 Task: Create a due date automation trigger when advanced on, on the wednesday before a card is due add content with a name or a description not ending with resume at 11:00 AM.
Action: Mouse moved to (1119, 87)
Screenshot: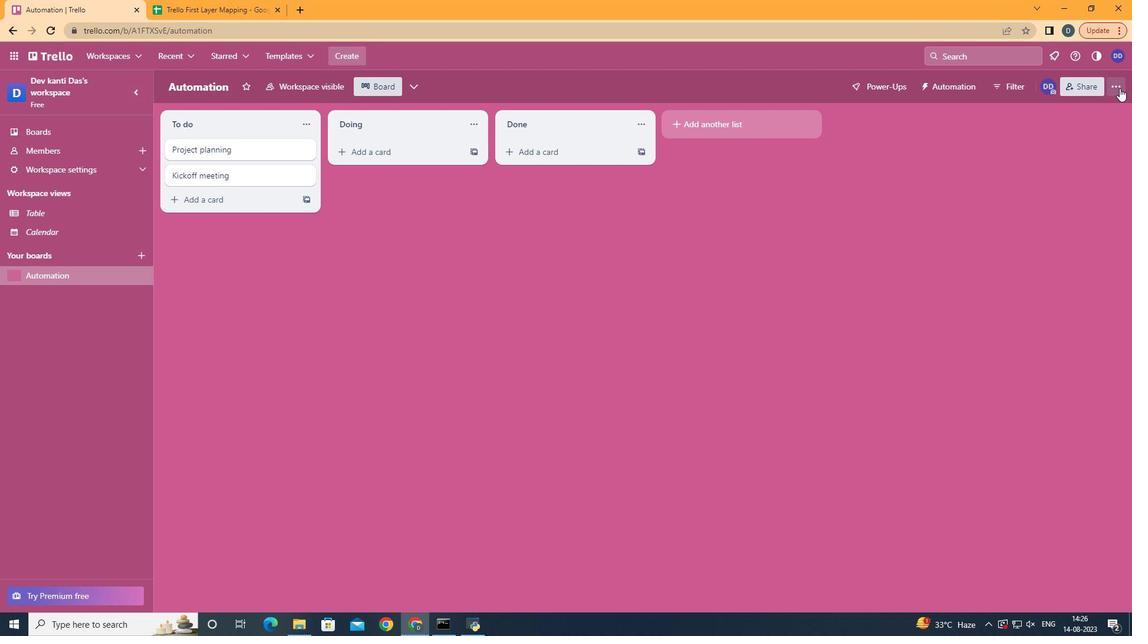 
Action: Mouse pressed left at (1119, 87)
Screenshot: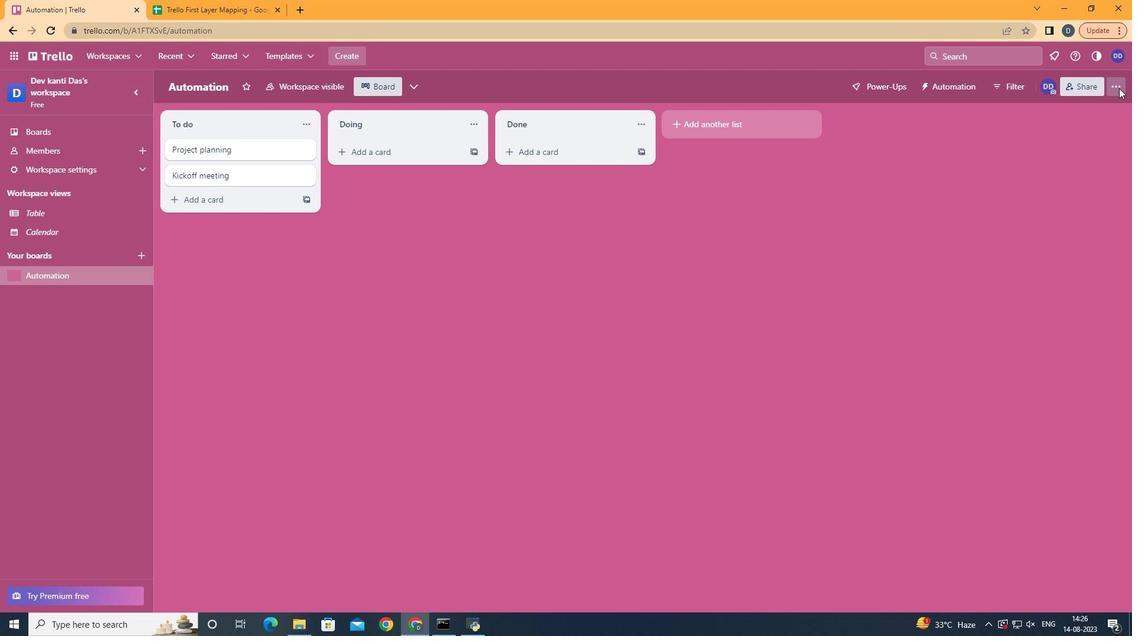 
Action: Mouse moved to (1034, 242)
Screenshot: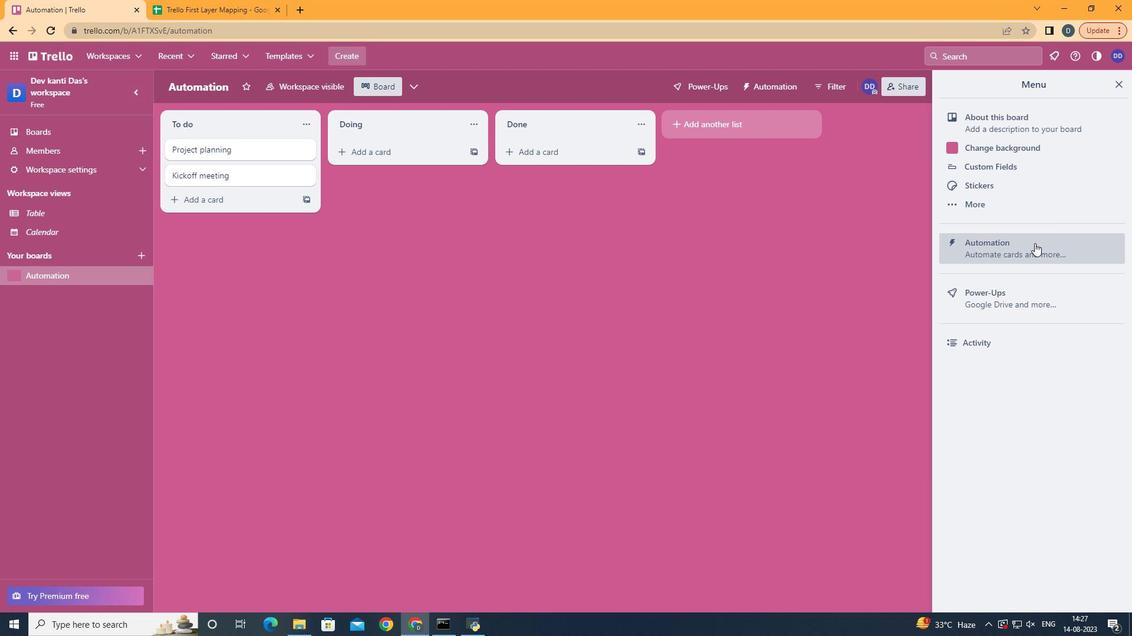 
Action: Mouse pressed left at (1034, 242)
Screenshot: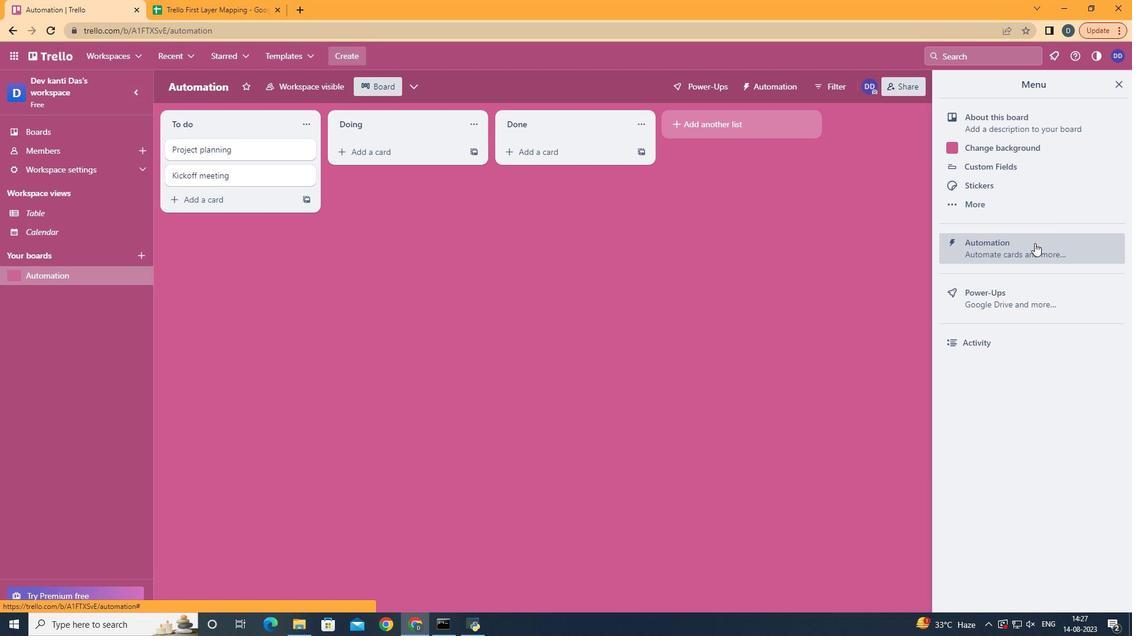 
Action: Mouse moved to (209, 227)
Screenshot: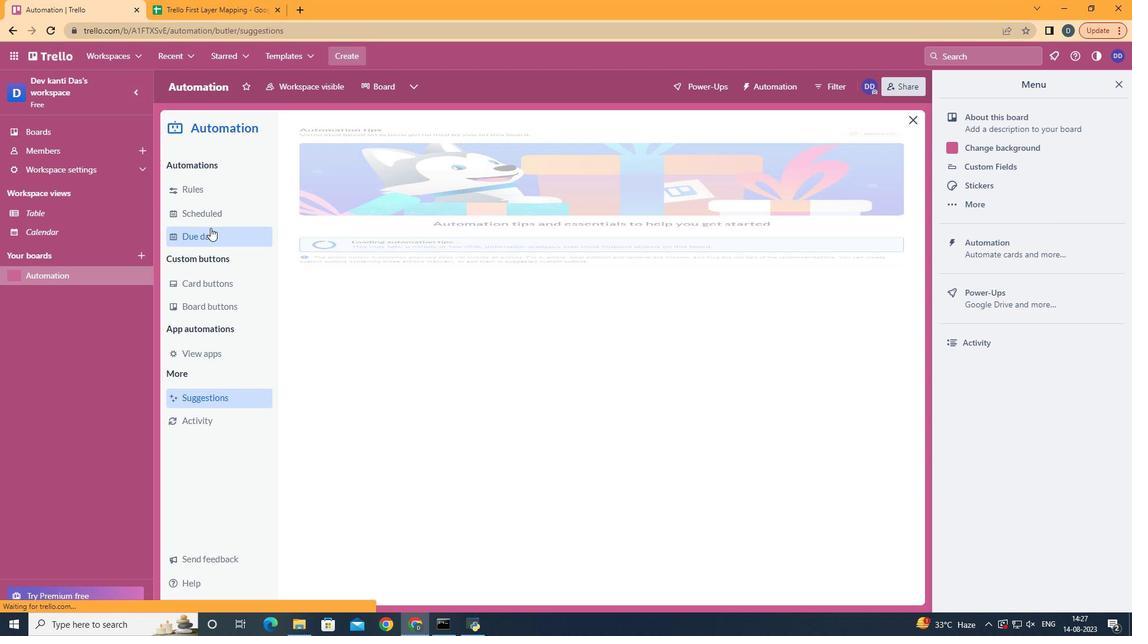 
Action: Mouse pressed left at (209, 227)
Screenshot: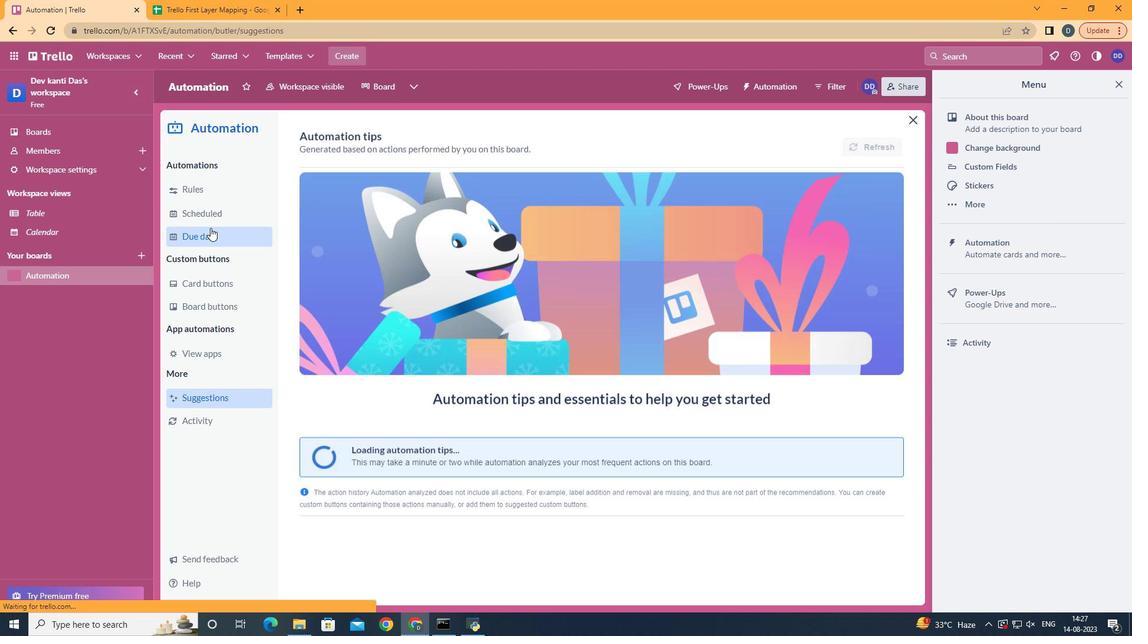 
Action: Mouse moved to (829, 138)
Screenshot: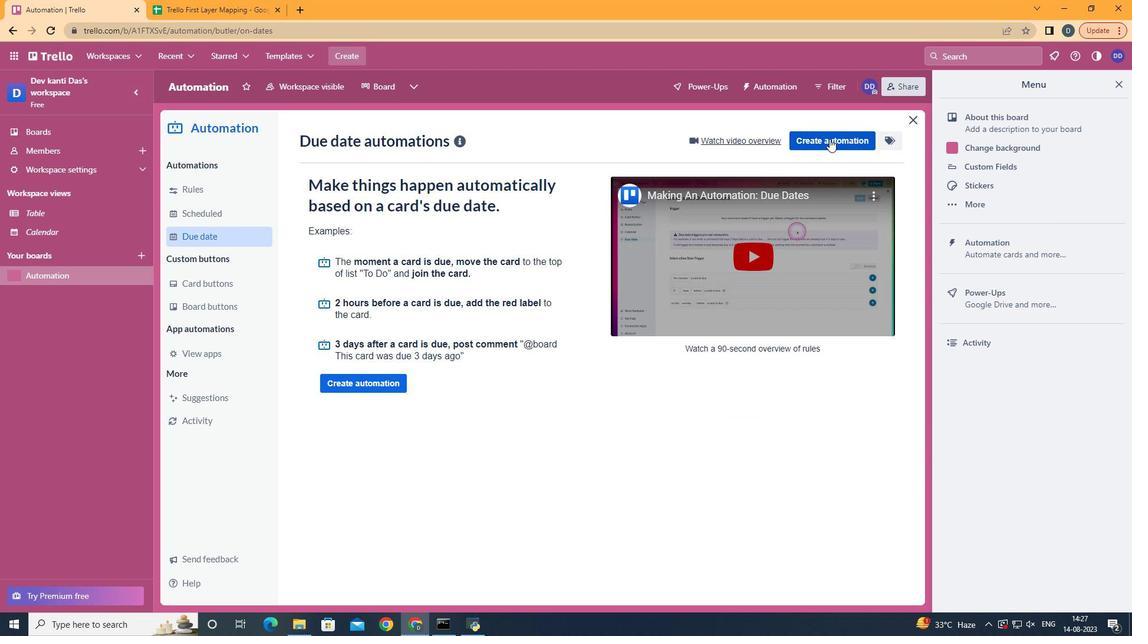 
Action: Mouse pressed left at (829, 138)
Screenshot: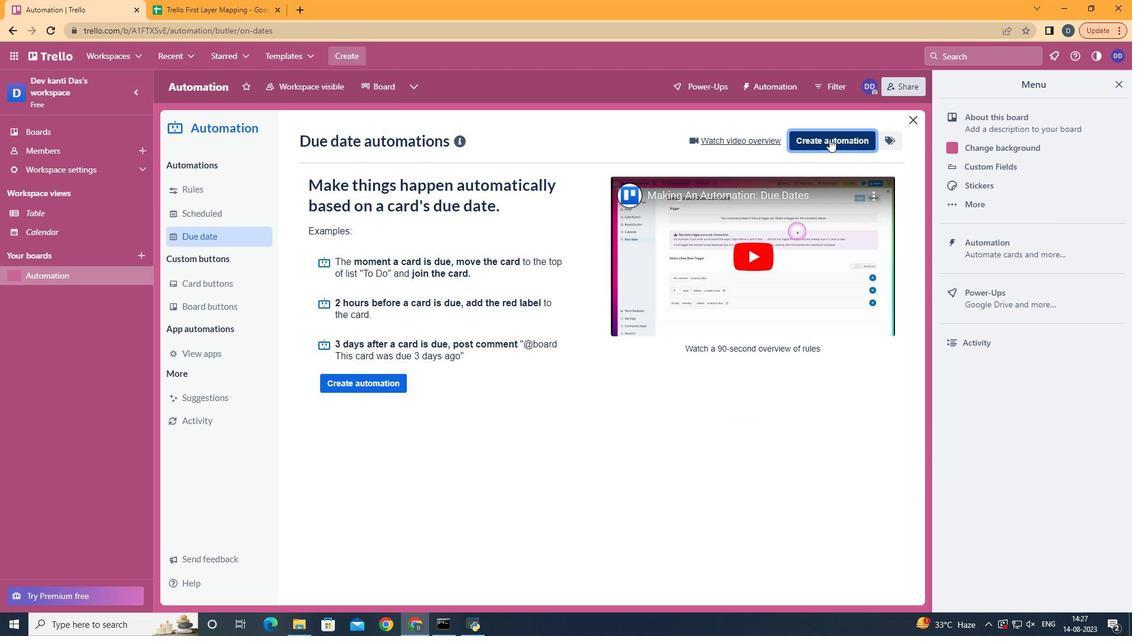 
Action: Mouse moved to (622, 257)
Screenshot: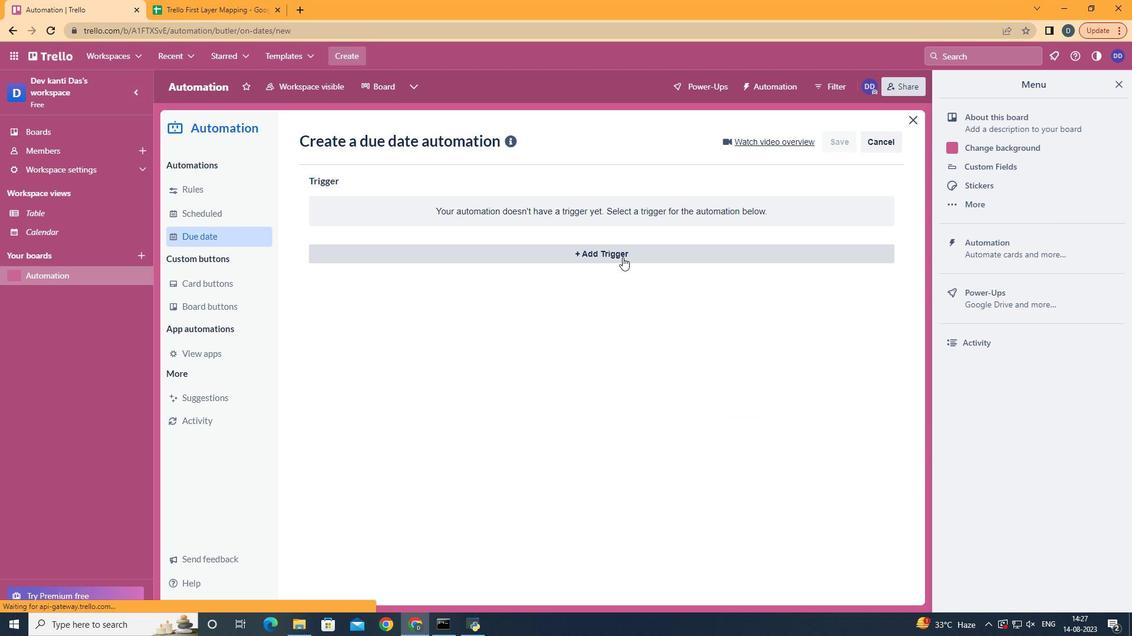 
Action: Mouse pressed left at (622, 257)
Screenshot: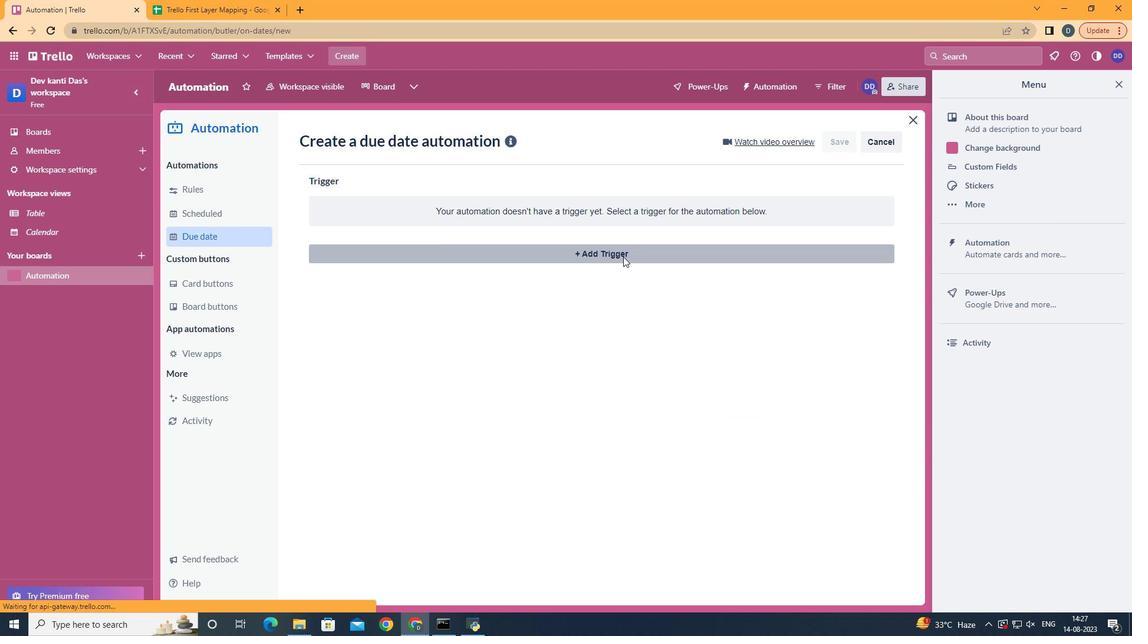 
Action: Mouse moved to (390, 362)
Screenshot: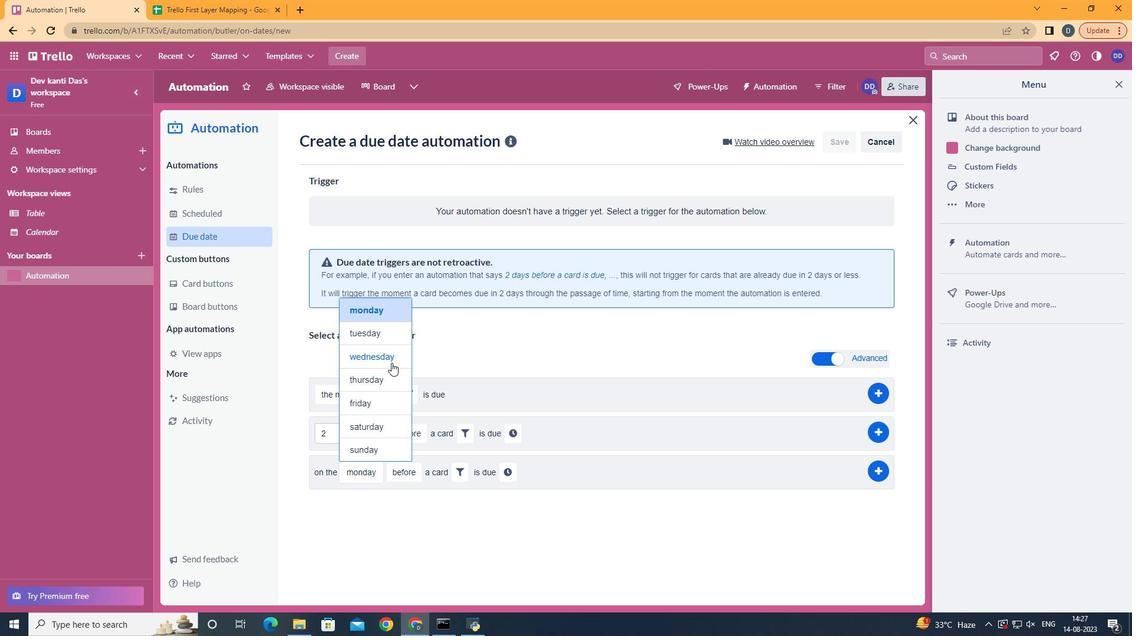 
Action: Mouse pressed left at (390, 362)
Screenshot: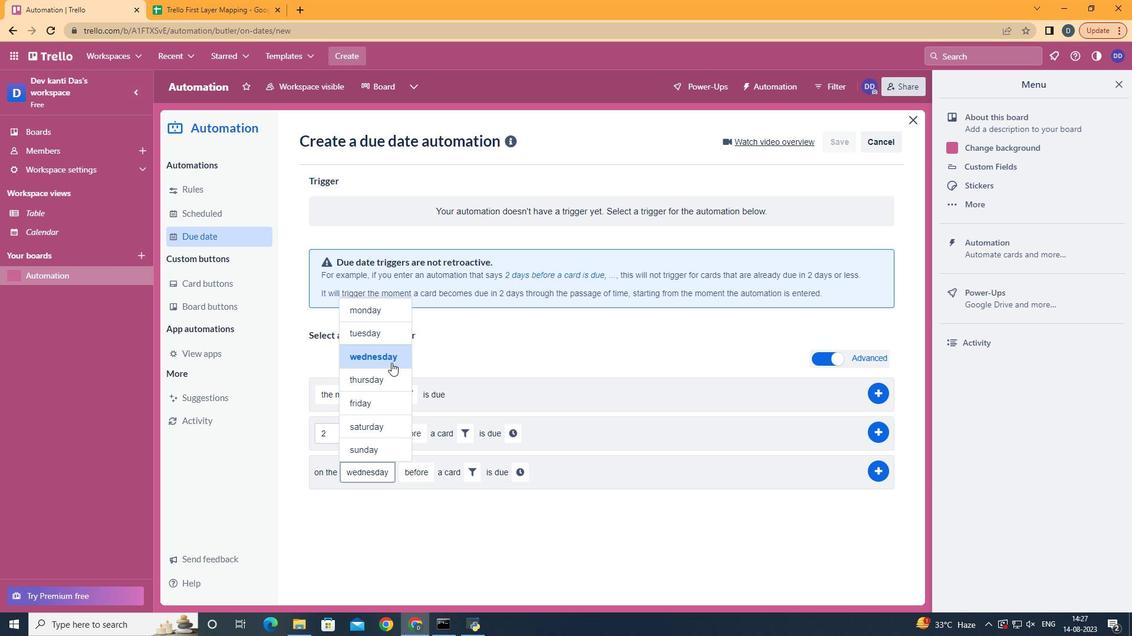 
Action: Mouse moved to (474, 463)
Screenshot: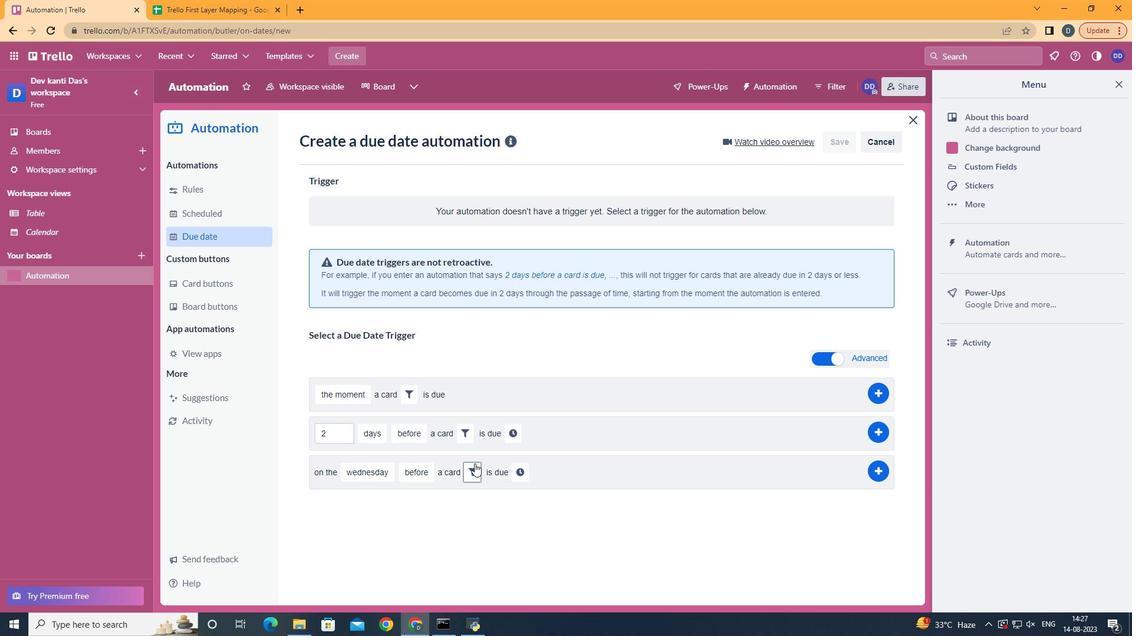 
Action: Mouse pressed left at (474, 463)
Screenshot: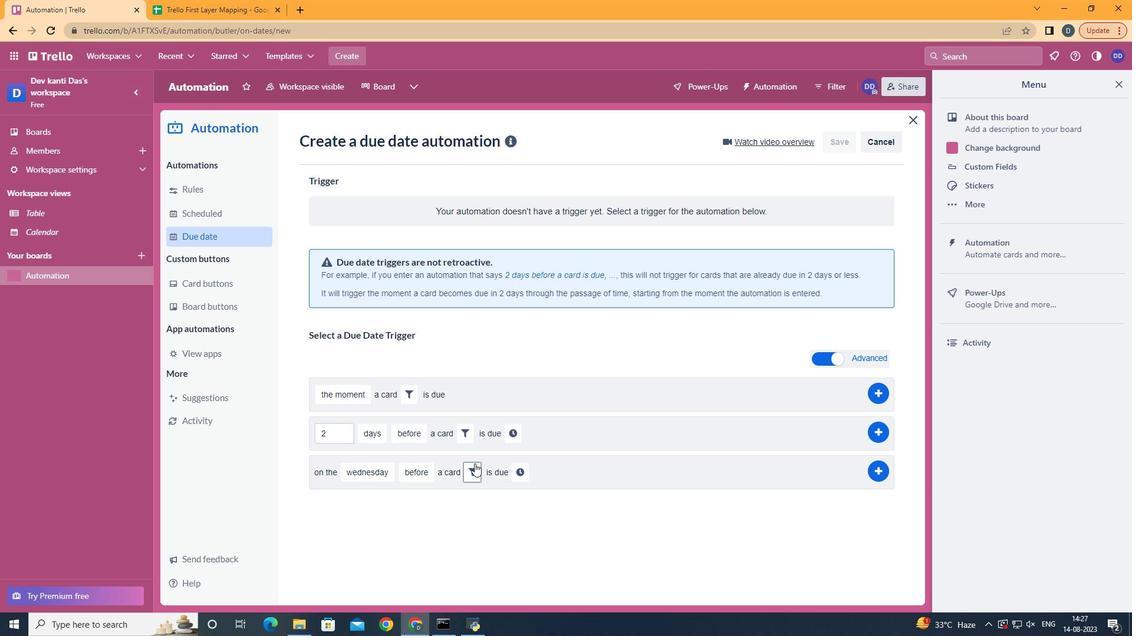 
Action: Mouse moved to (603, 511)
Screenshot: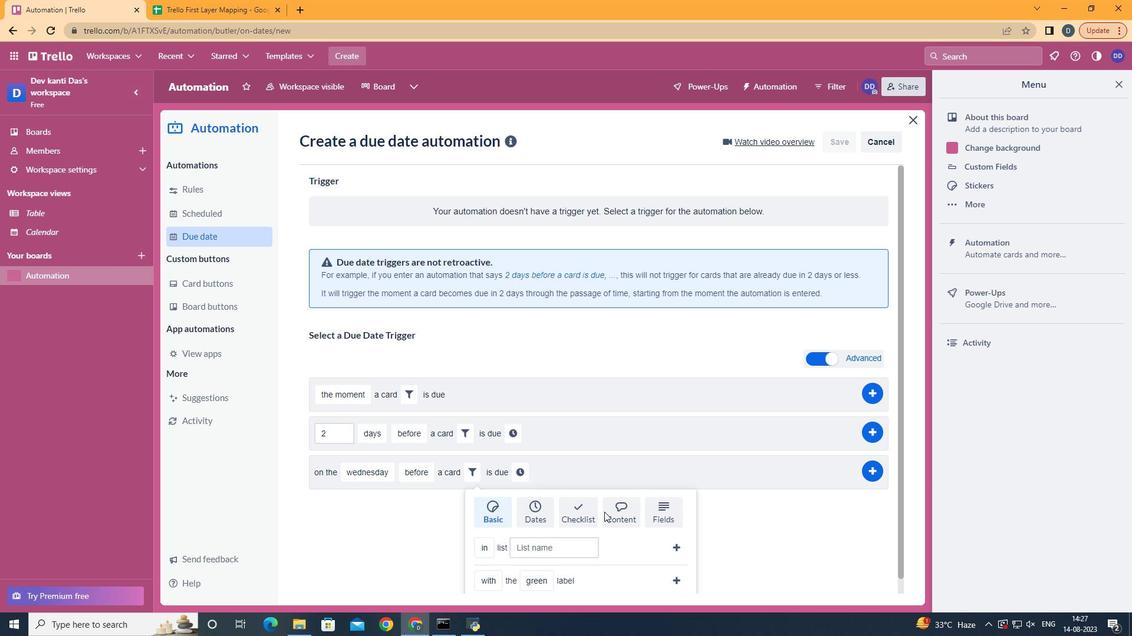 
Action: Mouse pressed left at (603, 511)
Screenshot: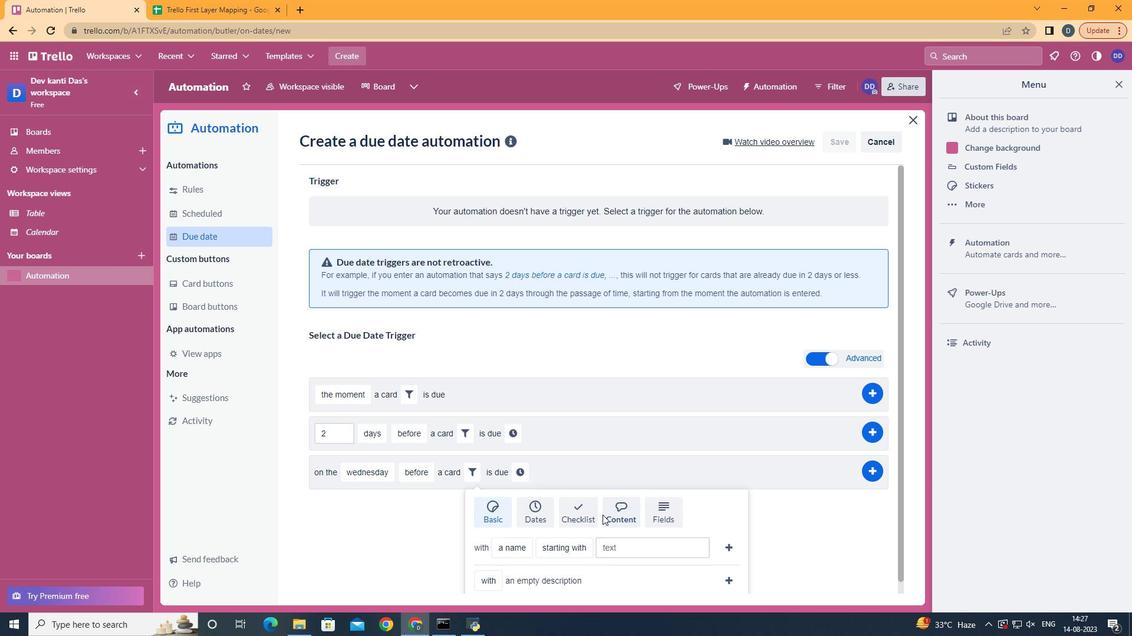 
Action: Mouse moved to (514, 528)
Screenshot: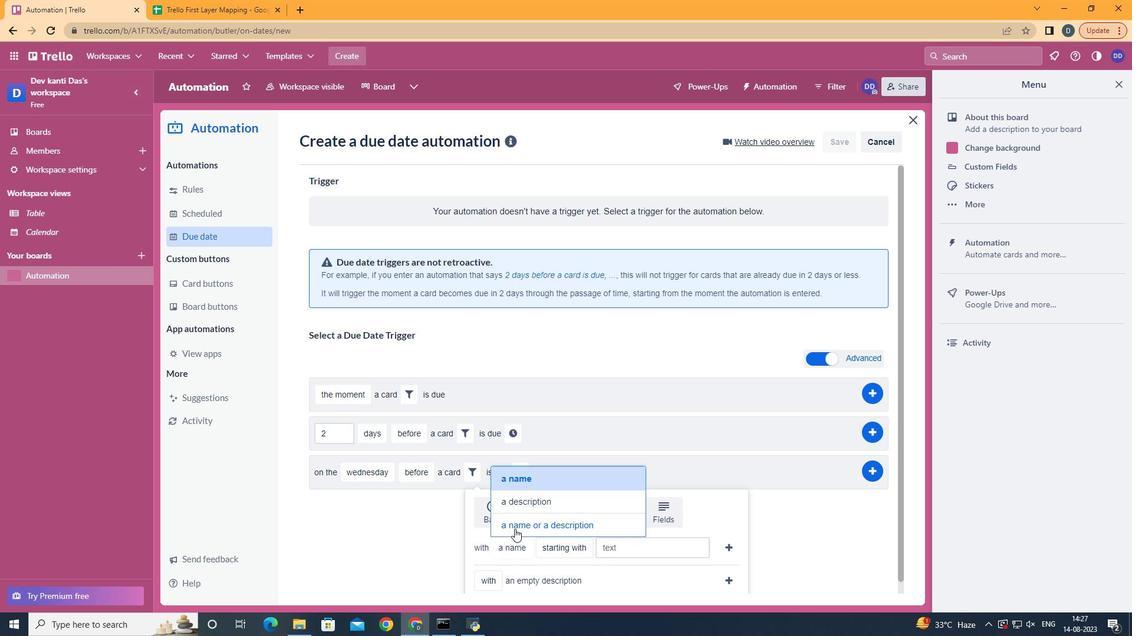 
Action: Mouse pressed left at (514, 528)
Screenshot: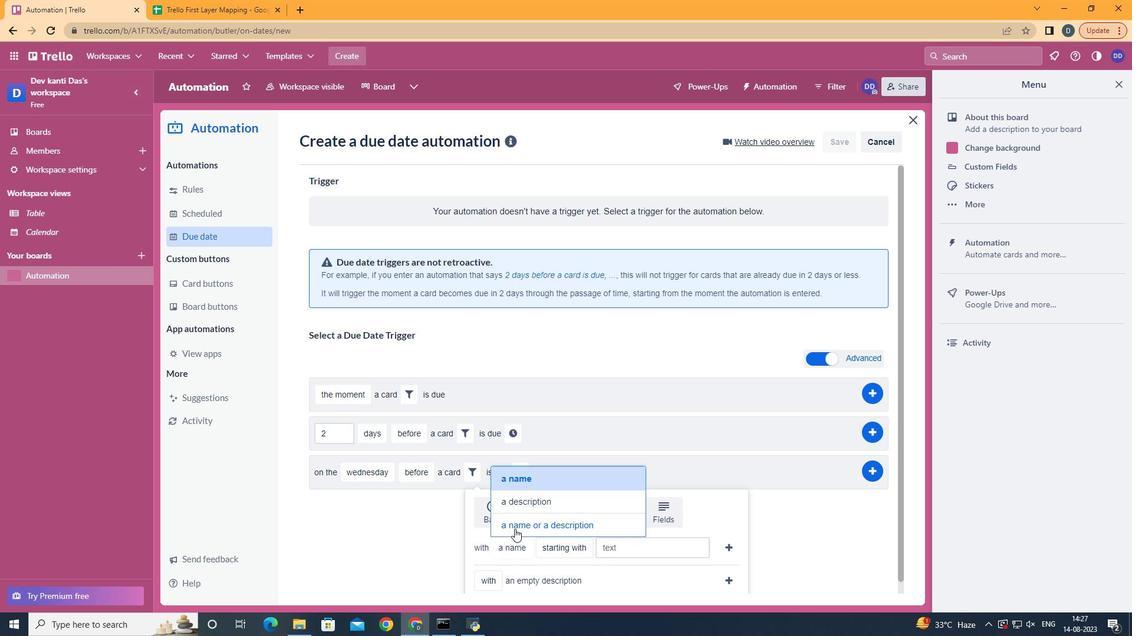 
Action: Mouse moved to (651, 498)
Screenshot: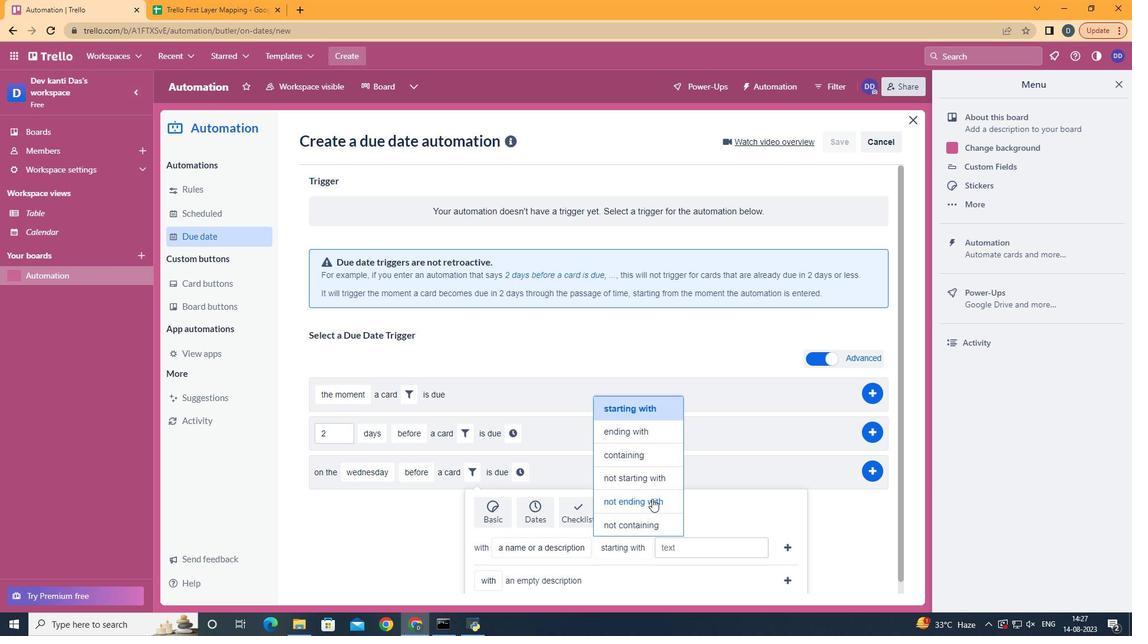 
Action: Mouse pressed left at (651, 498)
Screenshot: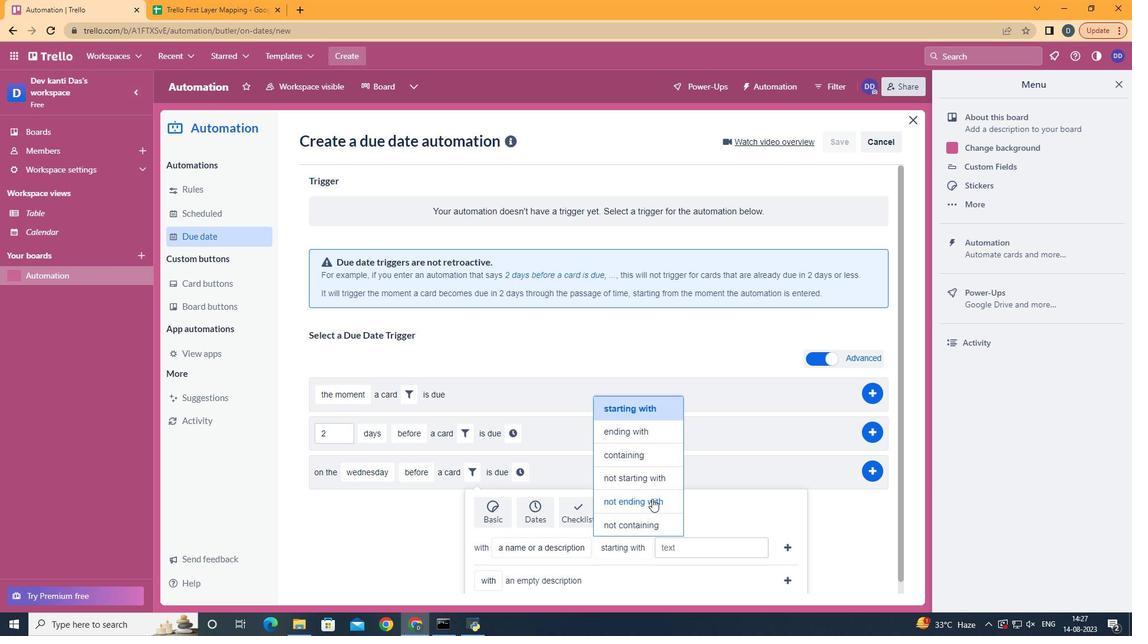 
Action: Mouse moved to (728, 541)
Screenshot: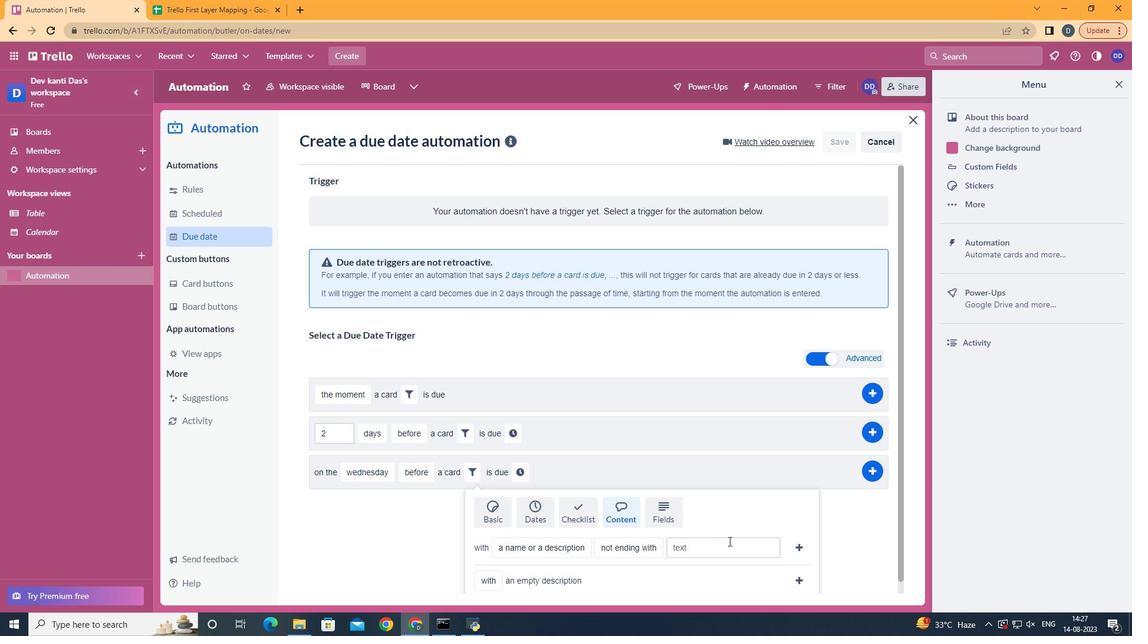
Action: Mouse pressed left at (728, 541)
Screenshot: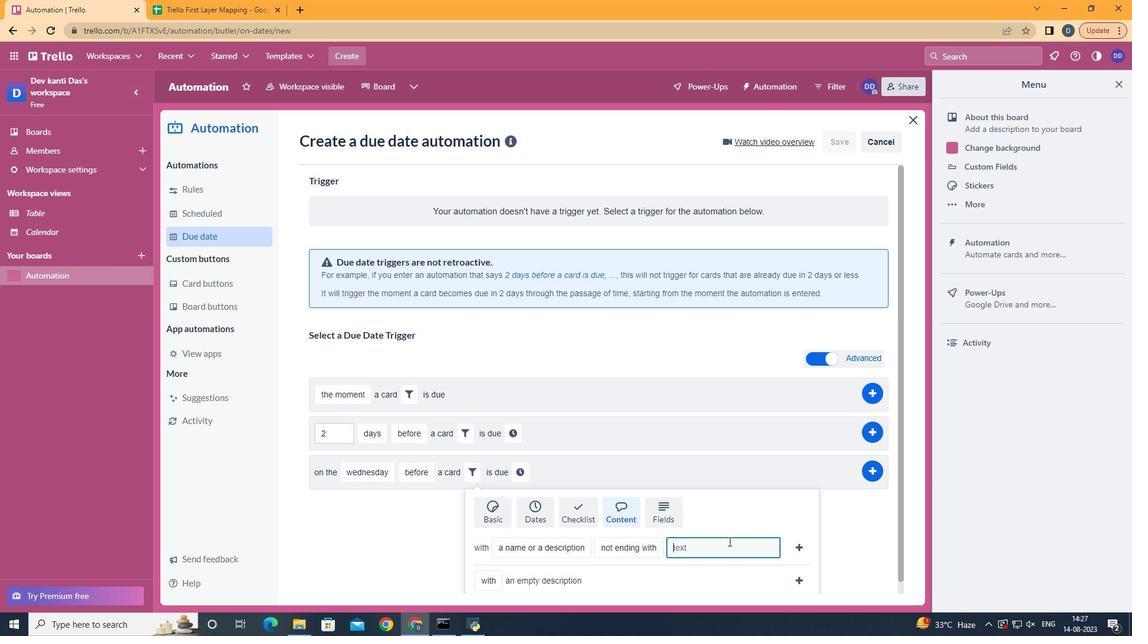 
Action: Key pressed resume
Screenshot: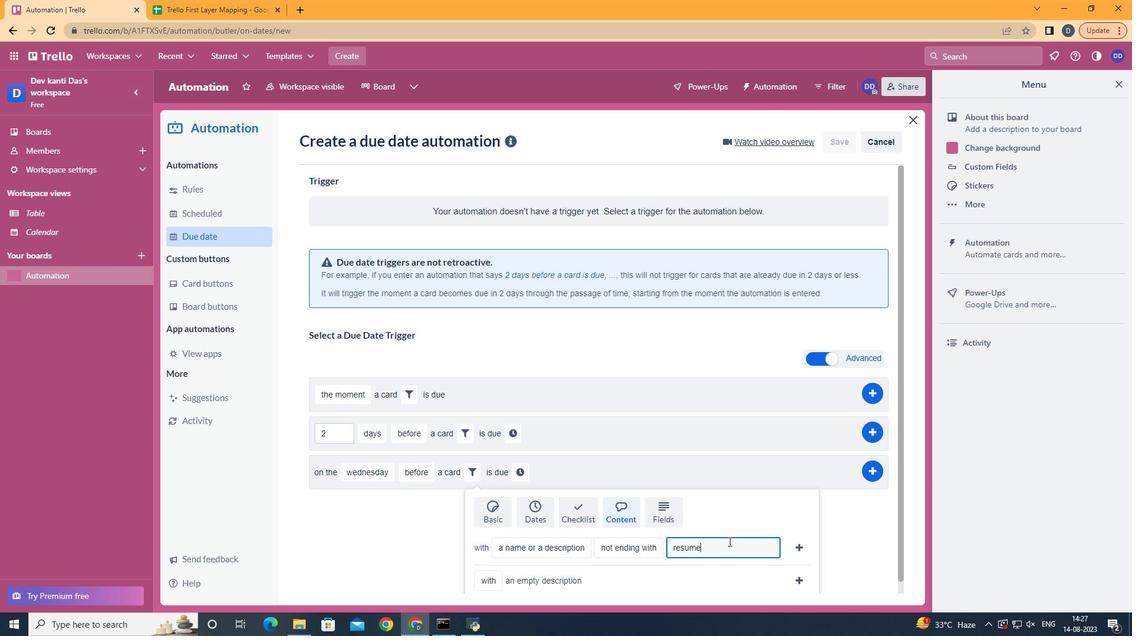 
Action: Mouse moved to (794, 542)
Screenshot: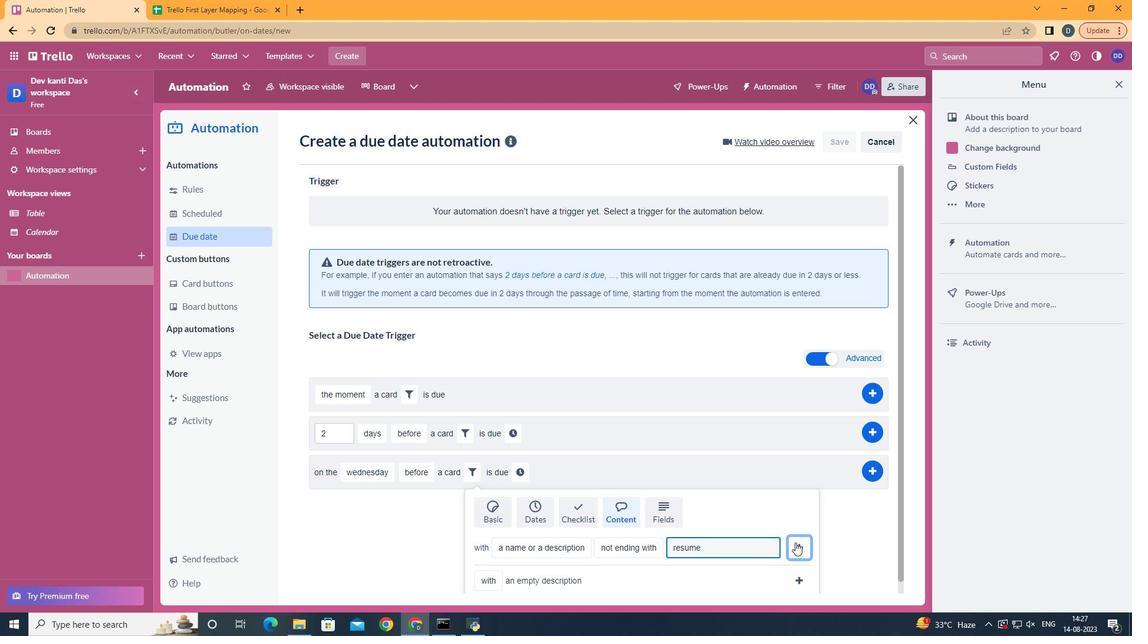 
Action: Mouse pressed left at (794, 542)
Screenshot: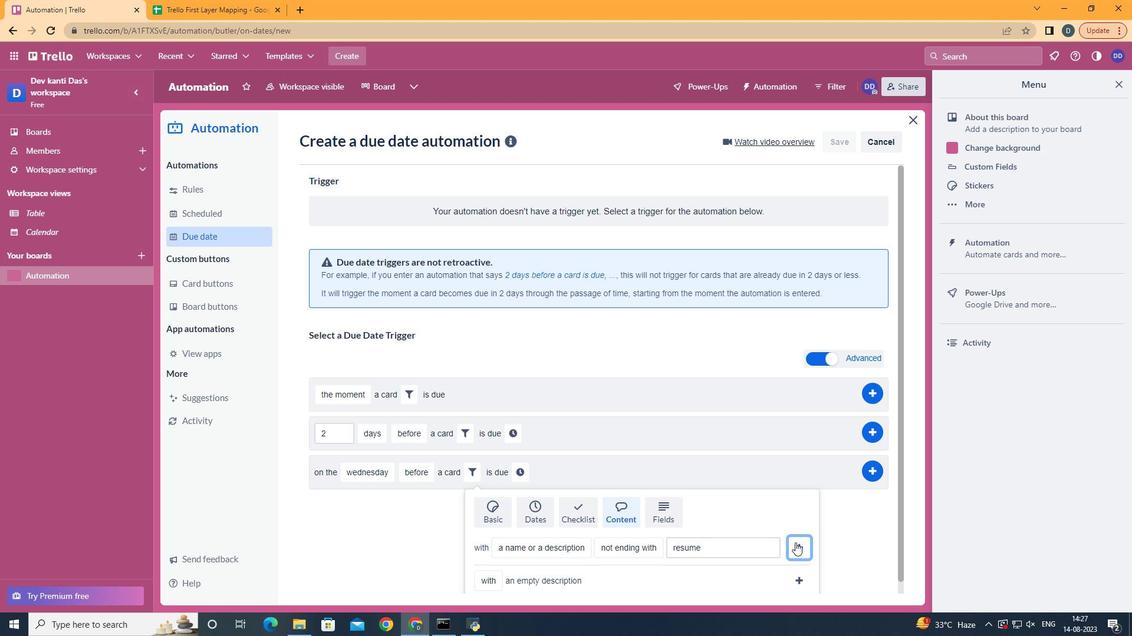 
Action: Mouse moved to (741, 469)
Screenshot: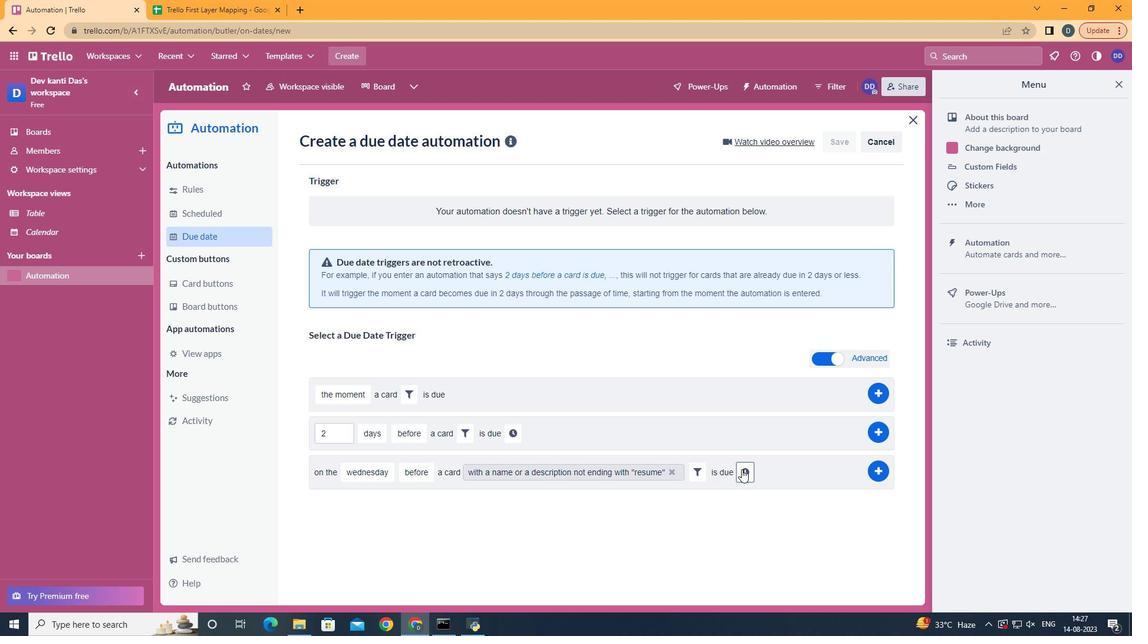 
Action: Mouse pressed left at (741, 469)
Screenshot: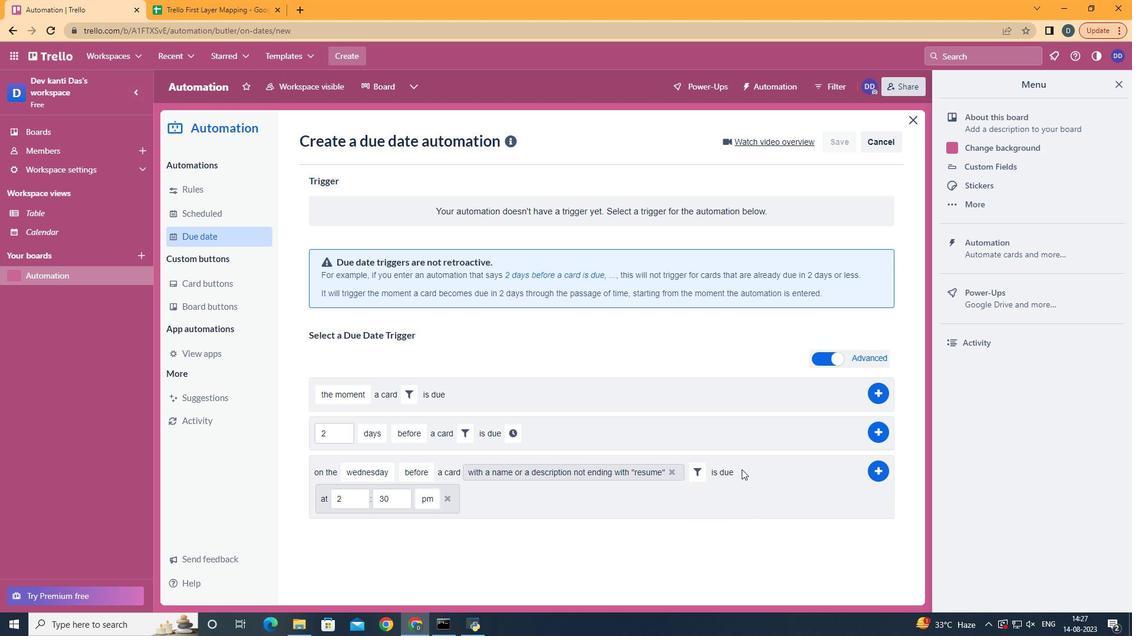 
Action: Mouse moved to (344, 500)
Screenshot: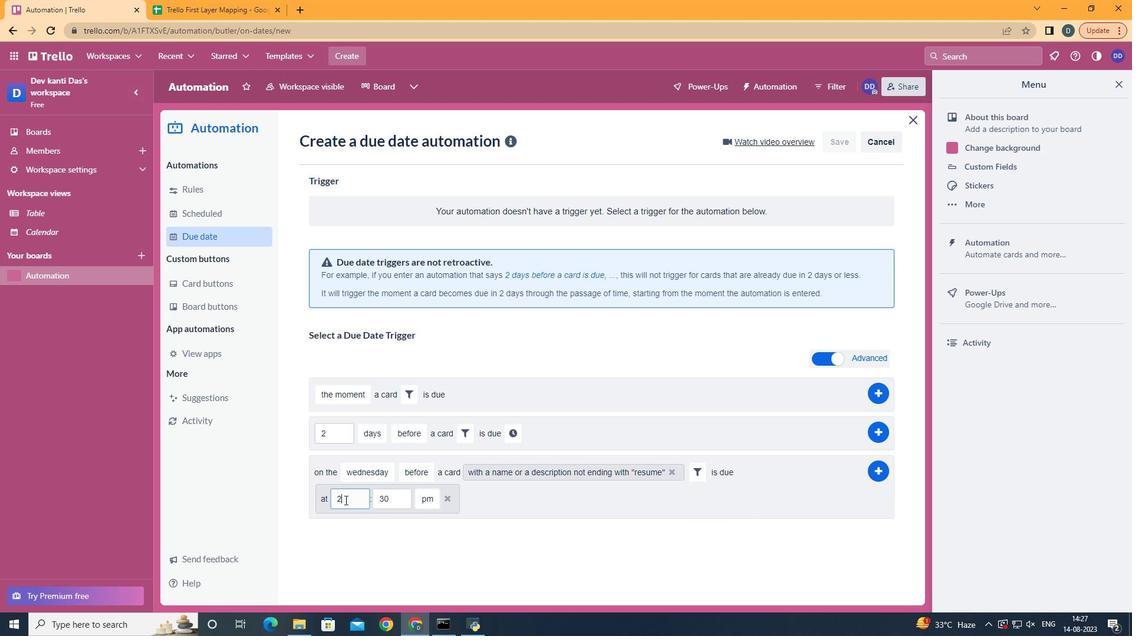 
Action: Mouse pressed left at (344, 500)
Screenshot: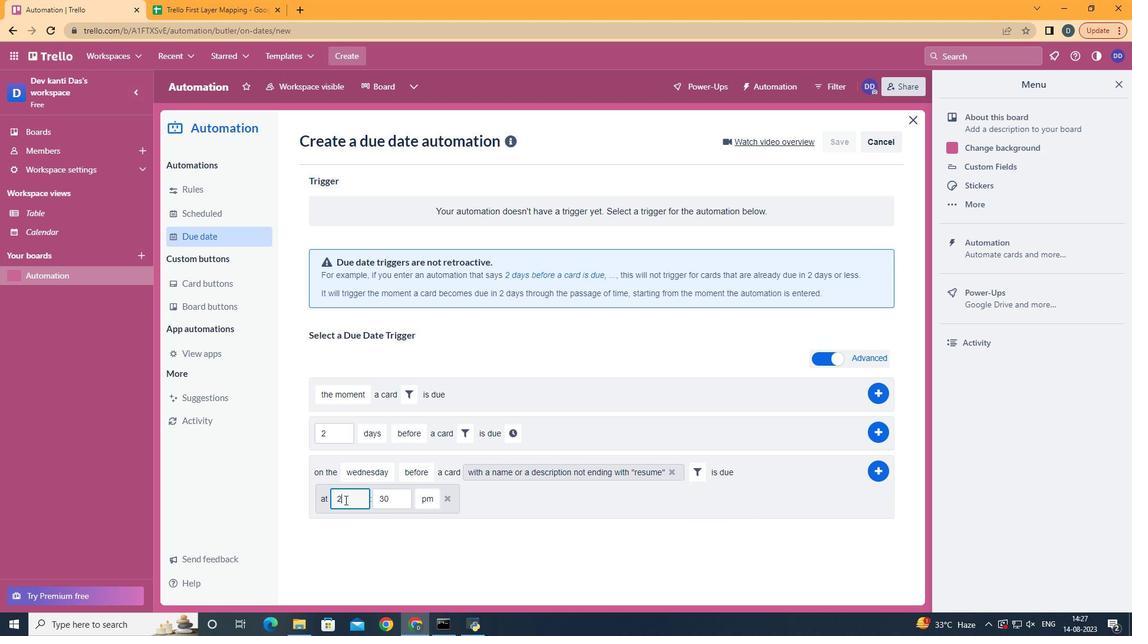 
Action: Mouse moved to (342, 499)
Screenshot: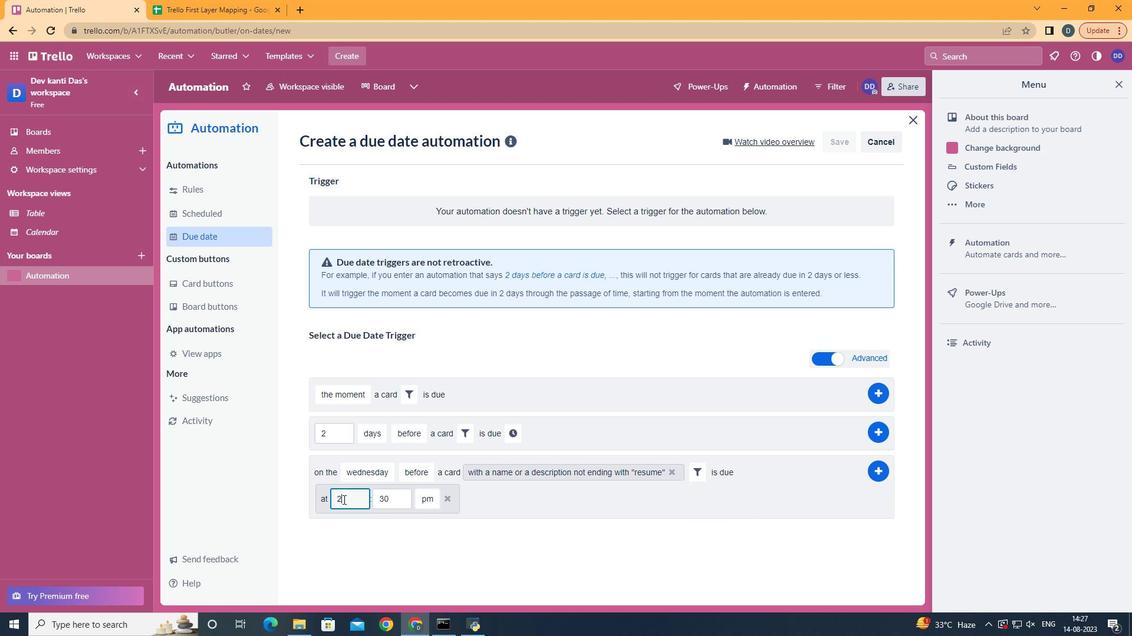 
Action: Key pressed <Key.backspace>11
Screenshot: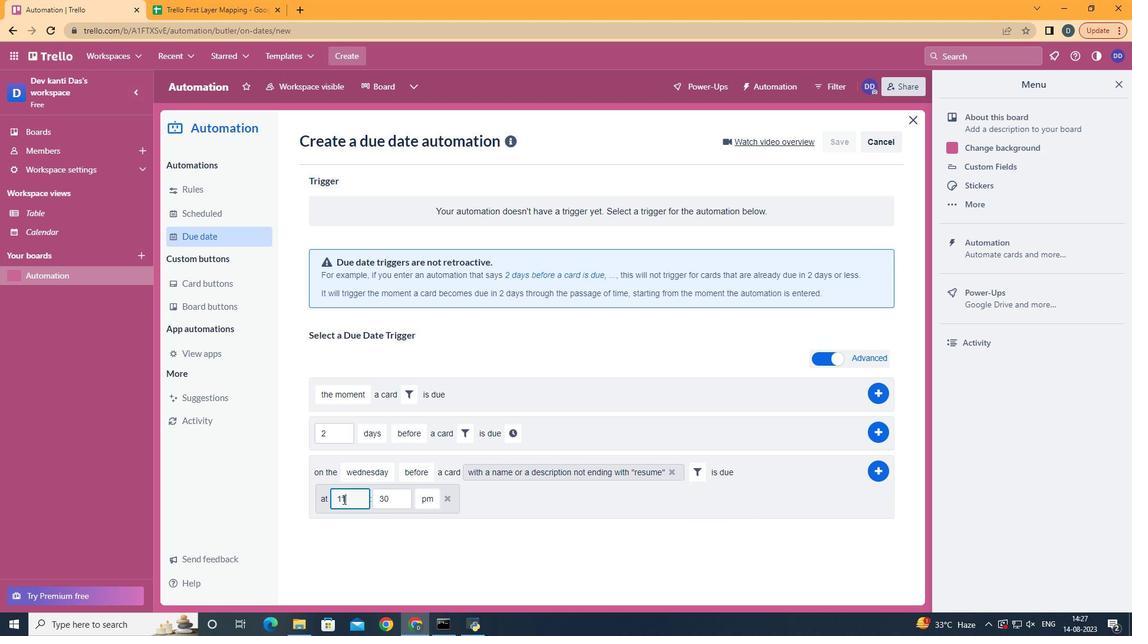 
Action: Mouse moved to (403, 503)
Screenshot: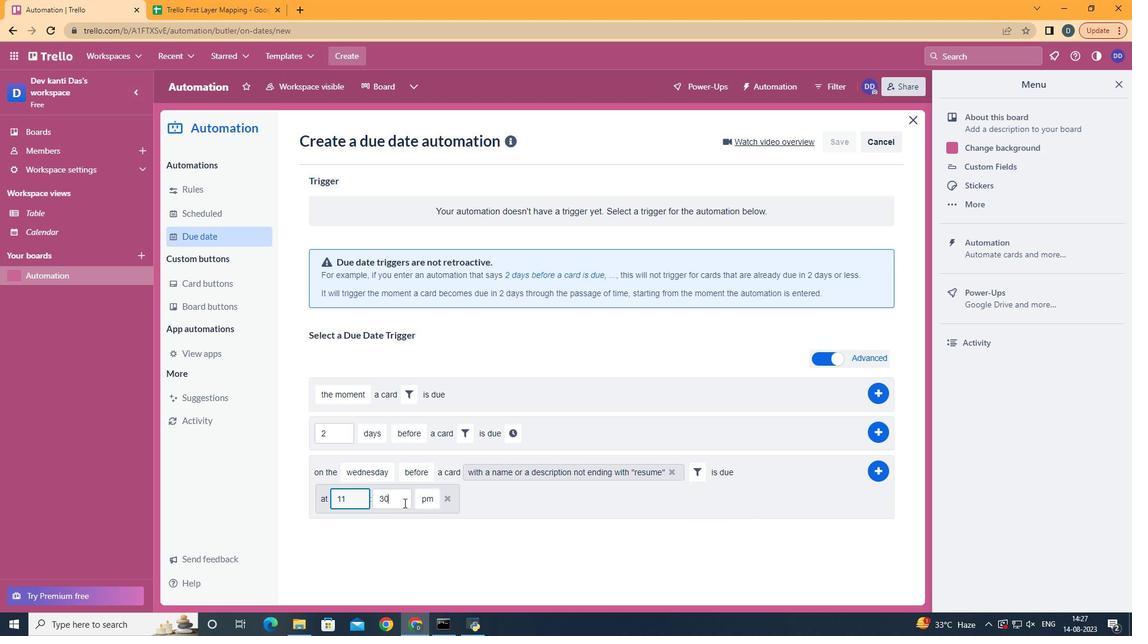 
Action: Mouse pressed left at (403, 503)
Screenshot: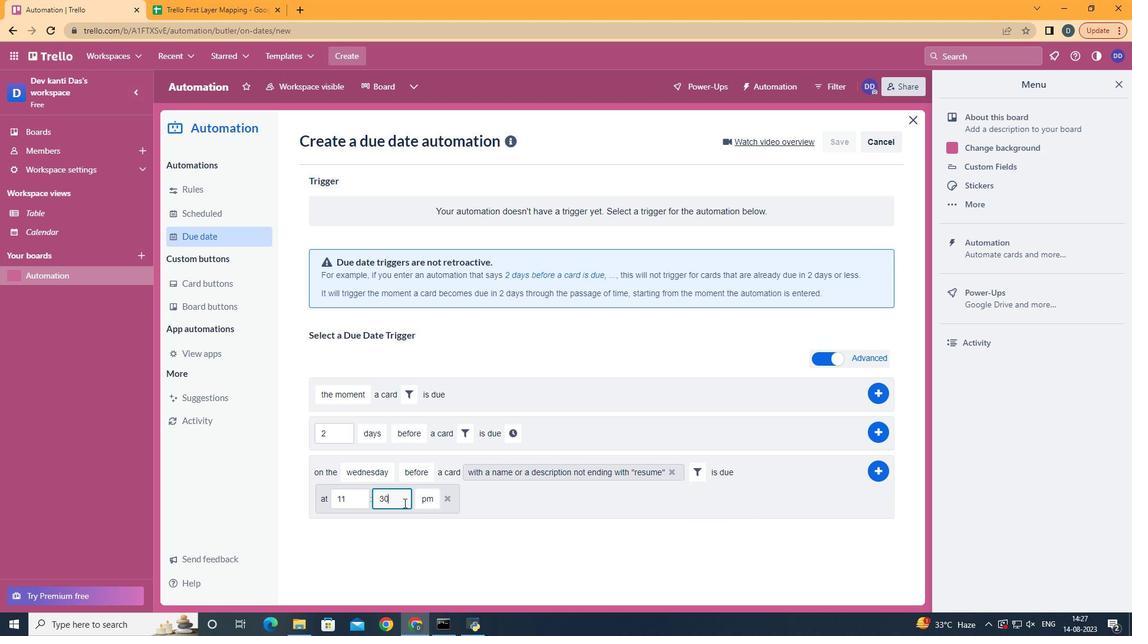 
Action: Key pressed <Key.backspace>
Screenshot: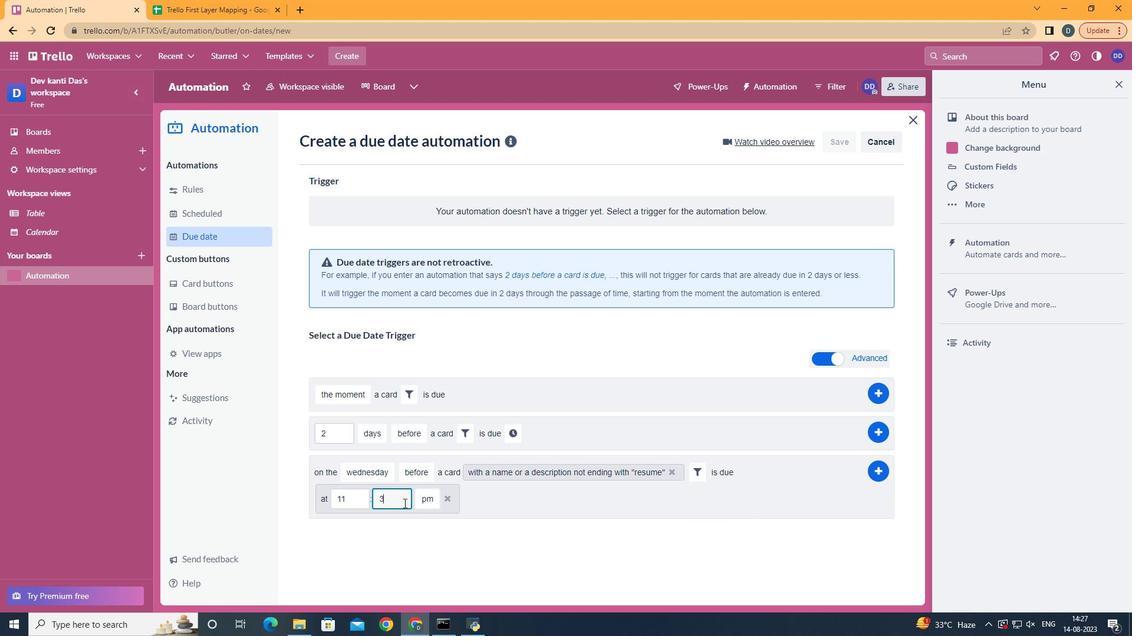 
Action: Mouse moved to (403, 503)
Screenshot: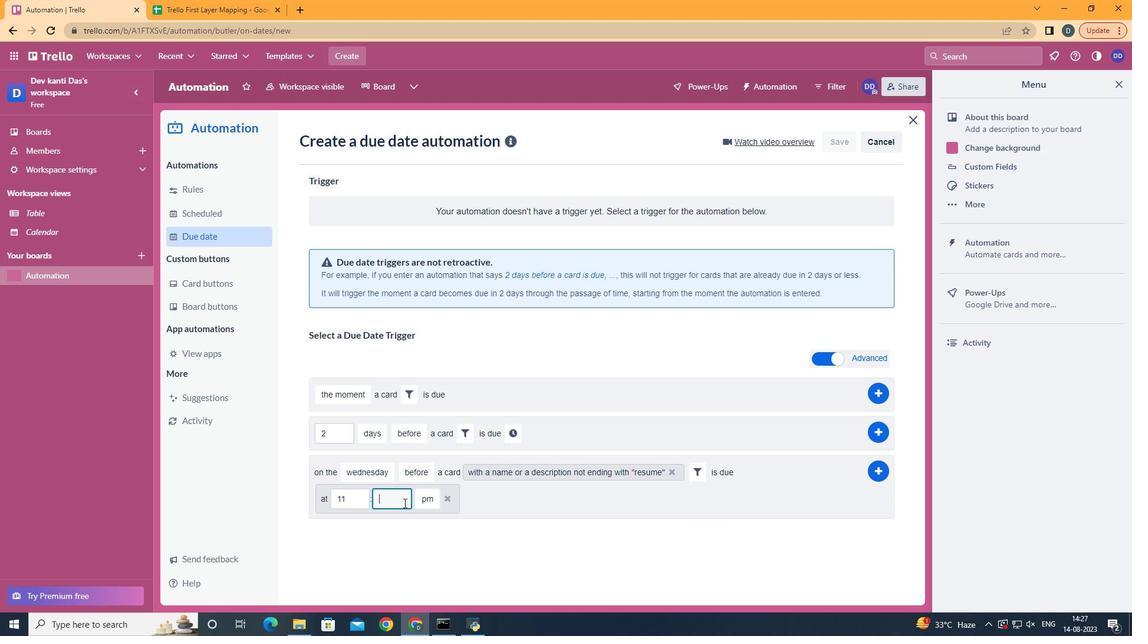 
Action: Key pressed <Key.backspace>00
Screenshot: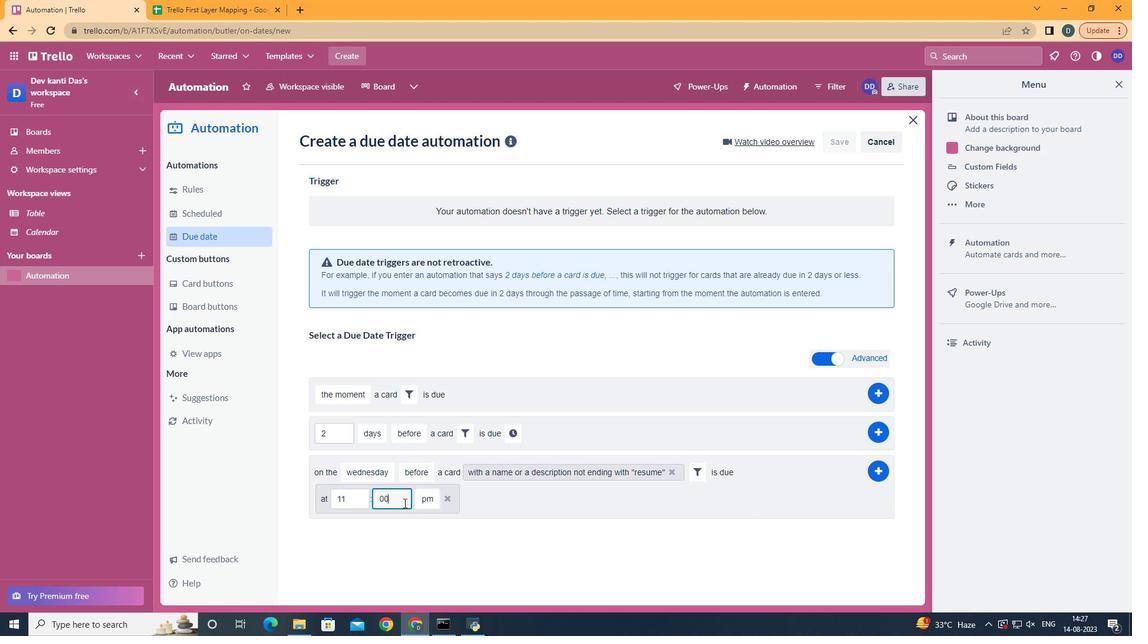 
Action: Mouse moved to (427, 523)
Screenshot: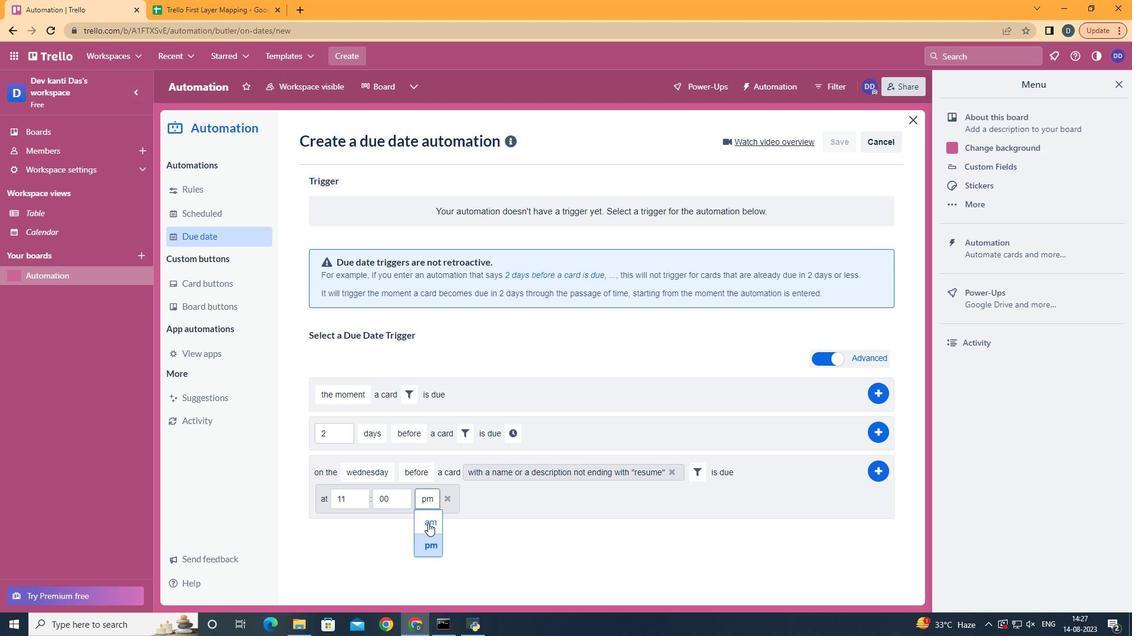 
Action: Mouse pressed left at (427, 523)
Screenshot: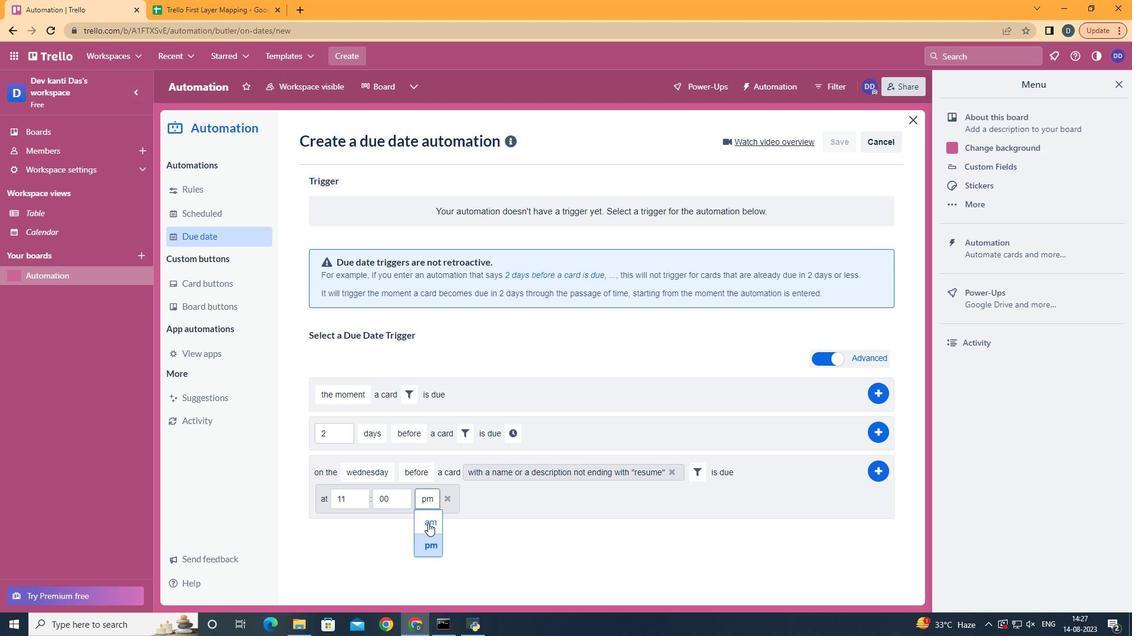 
Action: Mouse moved to (878, 467)
Screenshot: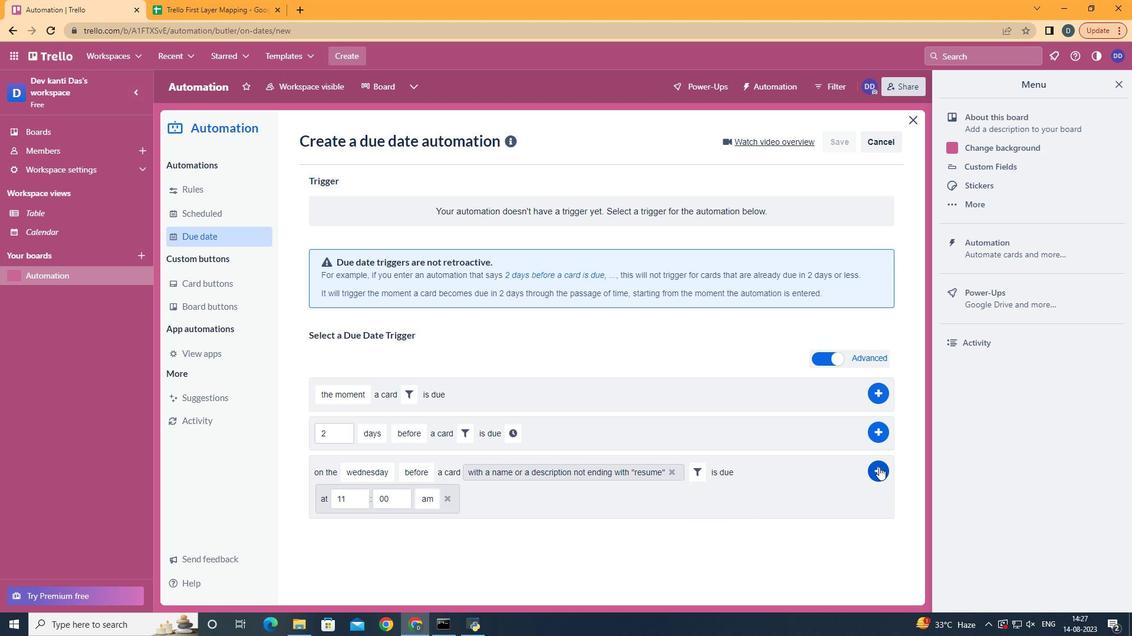 
Action: Mouse pressed left at (878, 467)
Screenshot: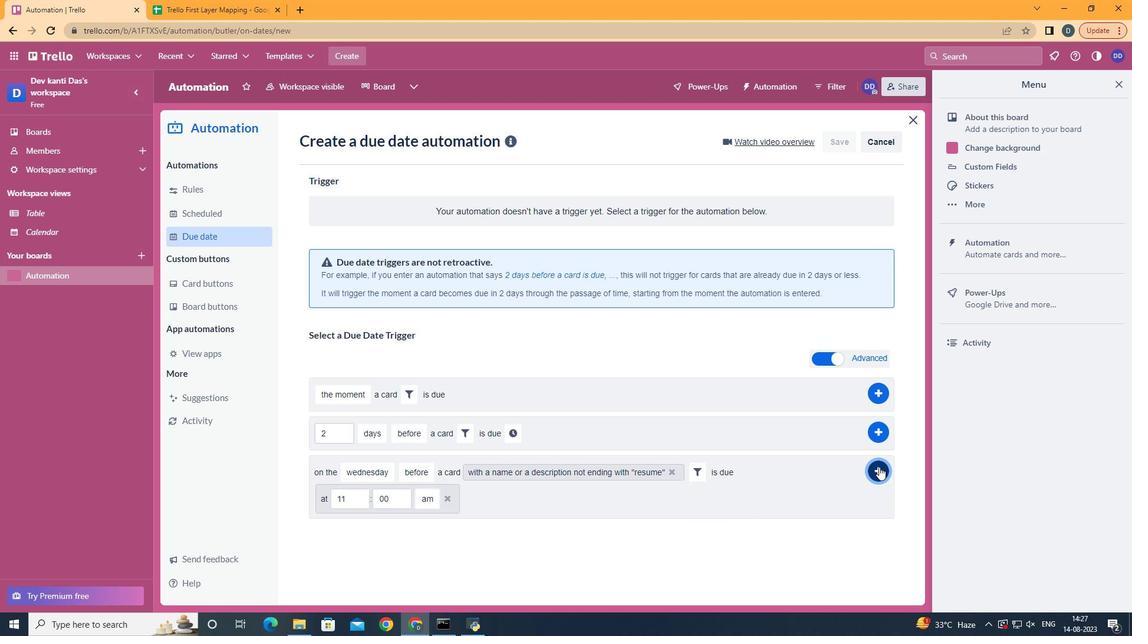 
Action: Mouse moved to (878, 465)
Screenshot: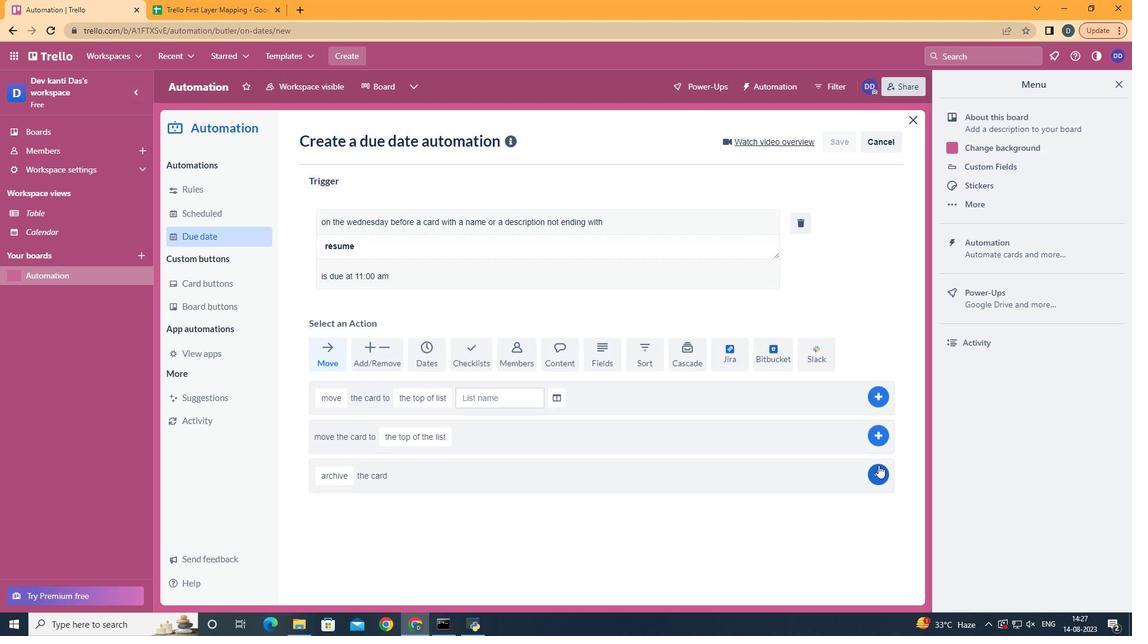 
